 Task: Add the task  Develop a new online tool for online job applications to the section Feedback Collection Sprint in the project AztecBridge and add a Due Date to the respective task as 2024/05/14
Action: Mouse moved to (735, 392)
Screenshot: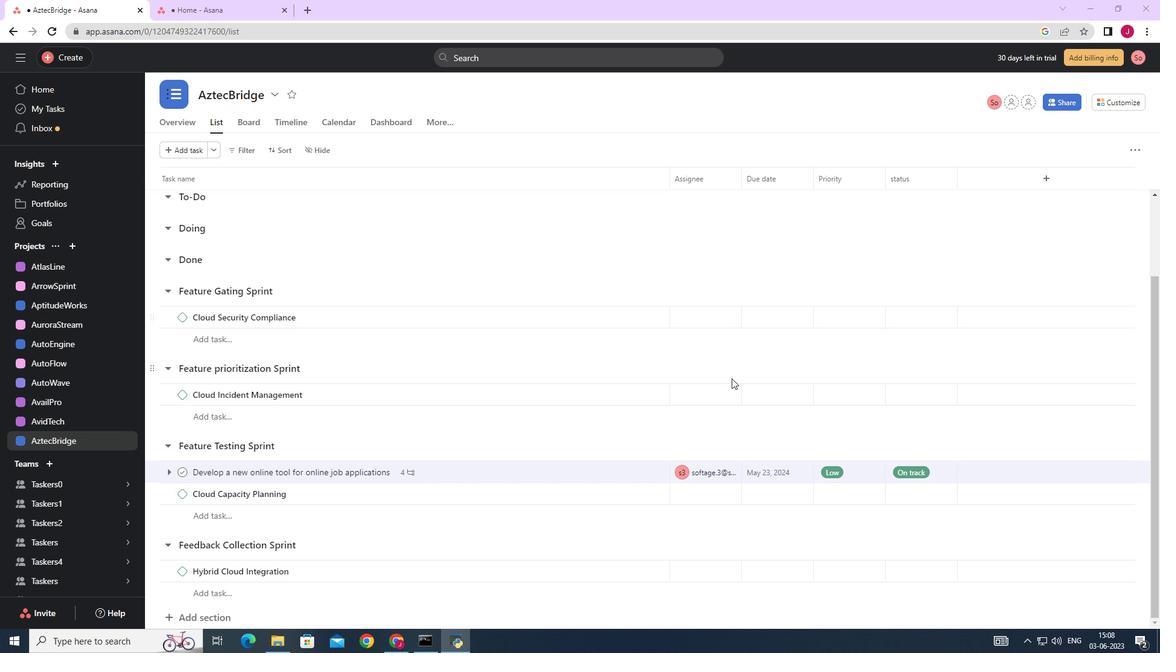 
Action: Mouse scrolled (735, 391) with delta (0, 0)
Screenshot: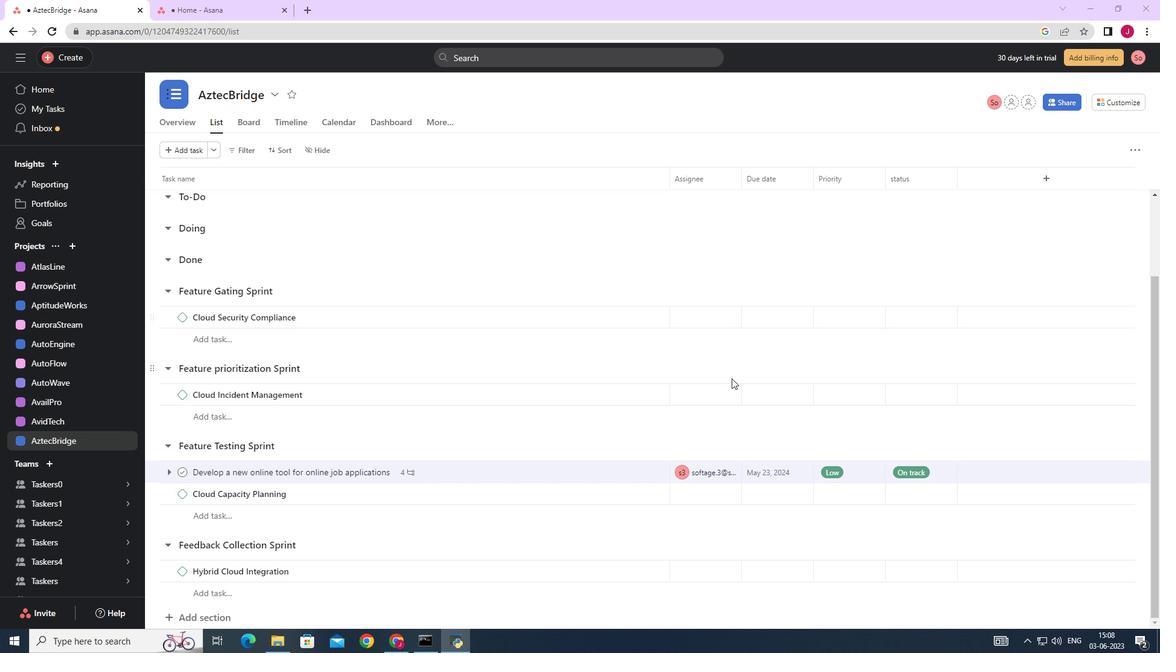 
Action: Mouse scrolled (735, 391) with delta (0, 0)
Screenshot: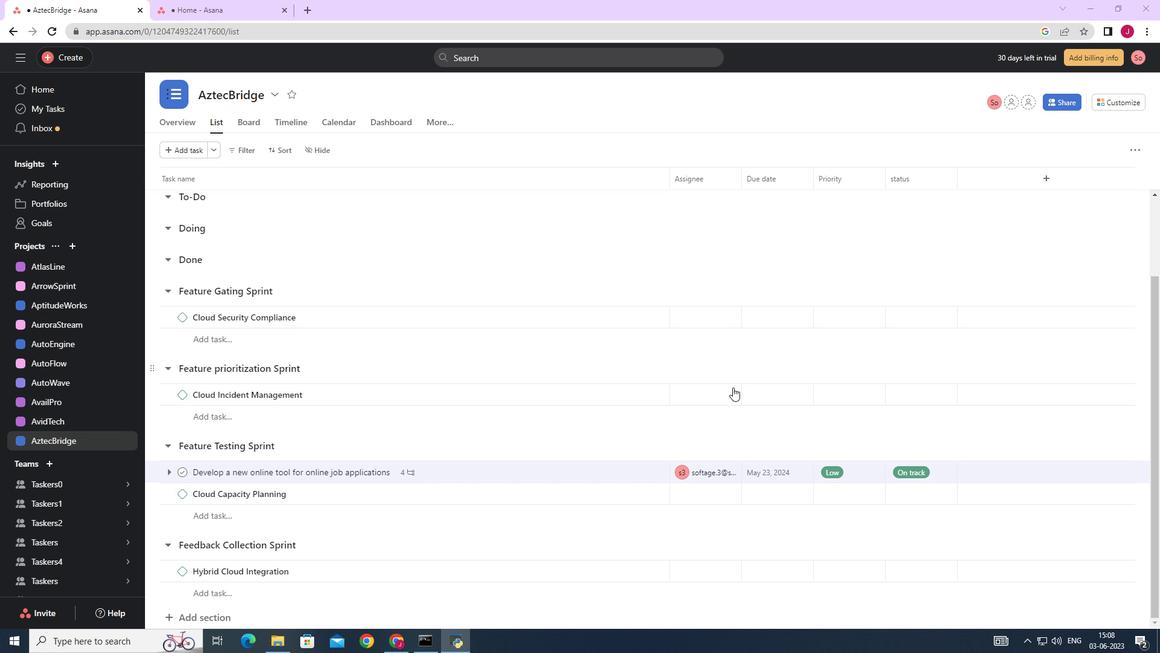 
Action: Mouse scrolled (735, 391) with delta (0, 0)
Screenshot: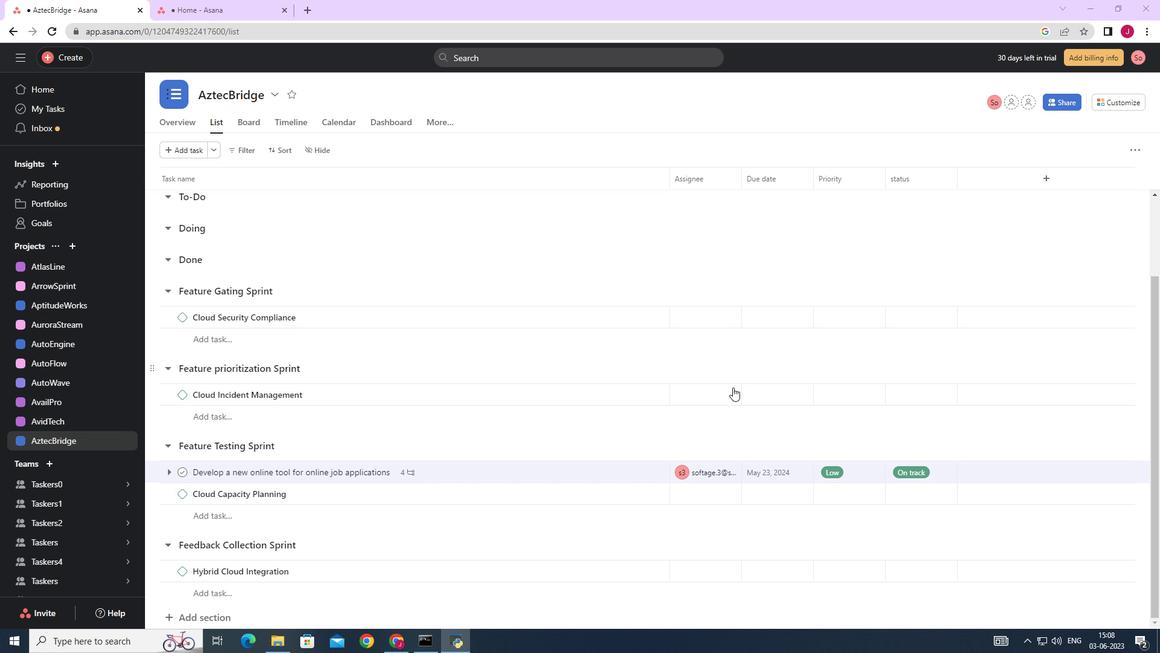 
Action: Mouse moved to (735, 392)
Screenshot: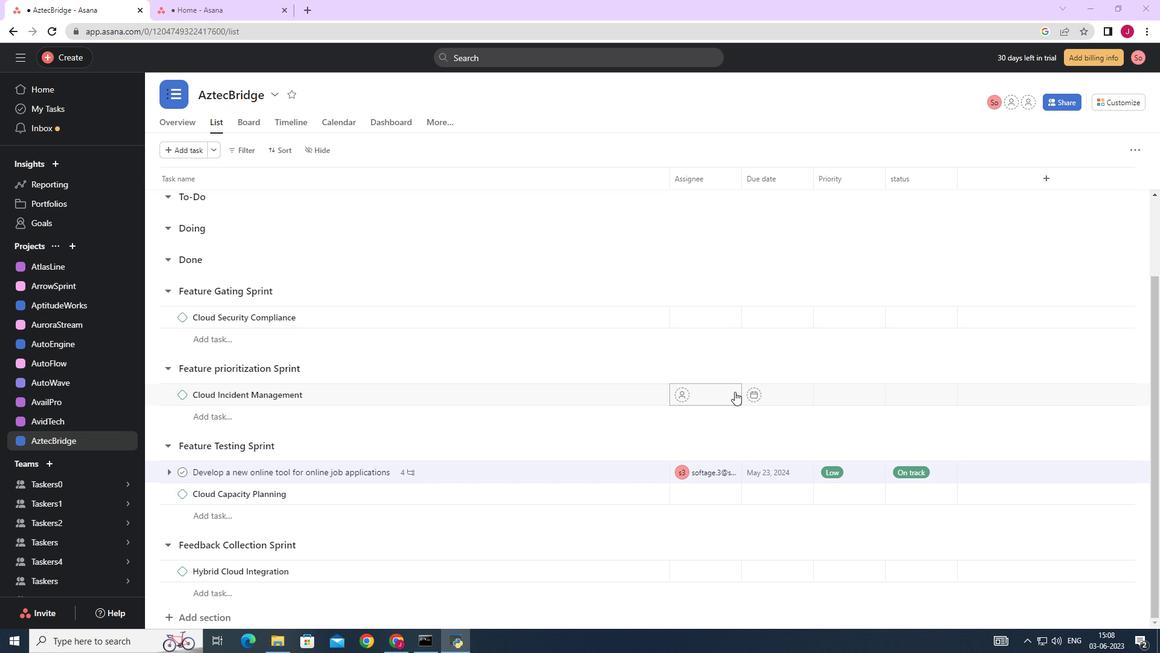 
Action: Mouse scrolled (735, 391) with delta (0, 0)
Screenshot: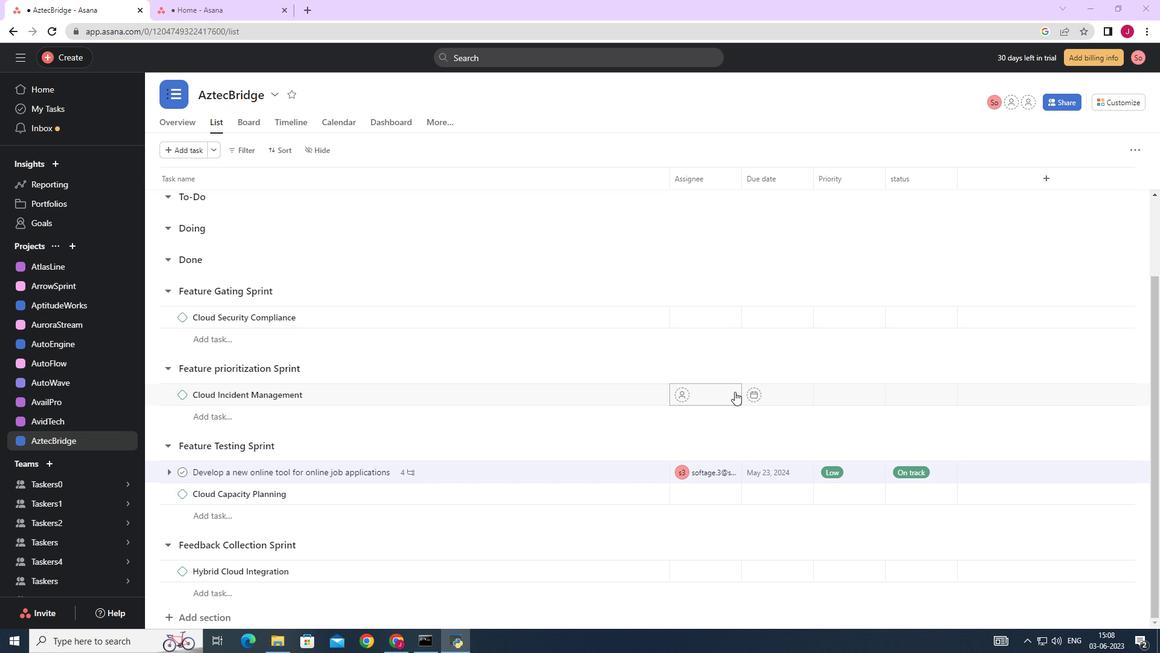 
Action: Mouse moved to (636, 471)
Screenshot: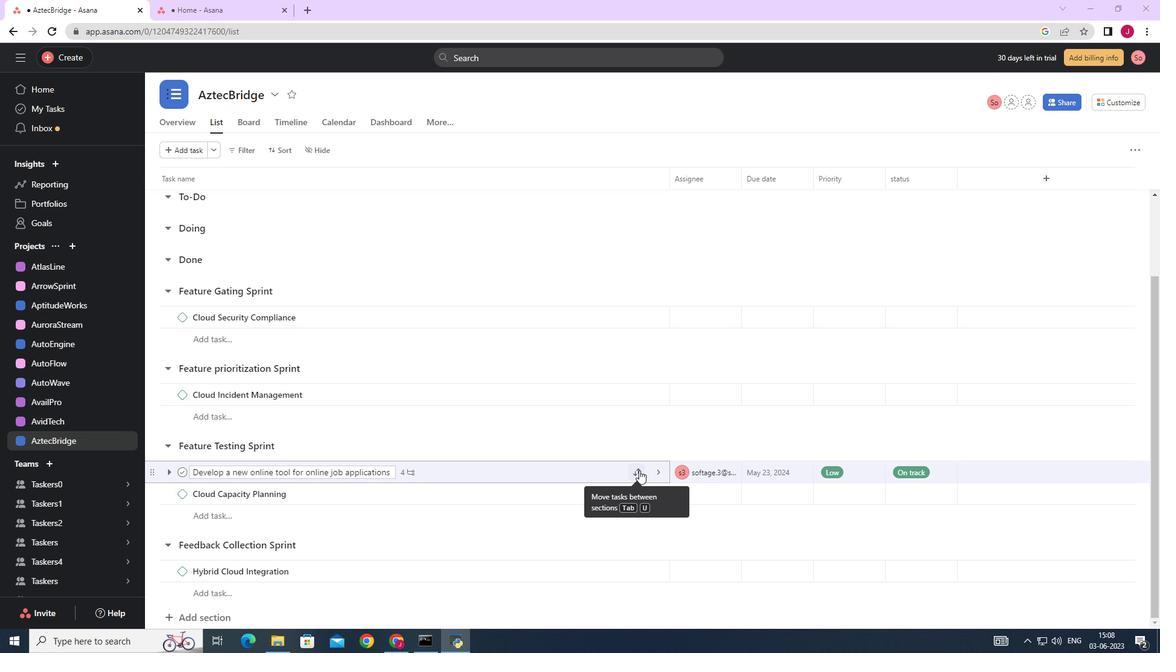 
Action: Mouse pressed left at (636, 471)
Screenshot: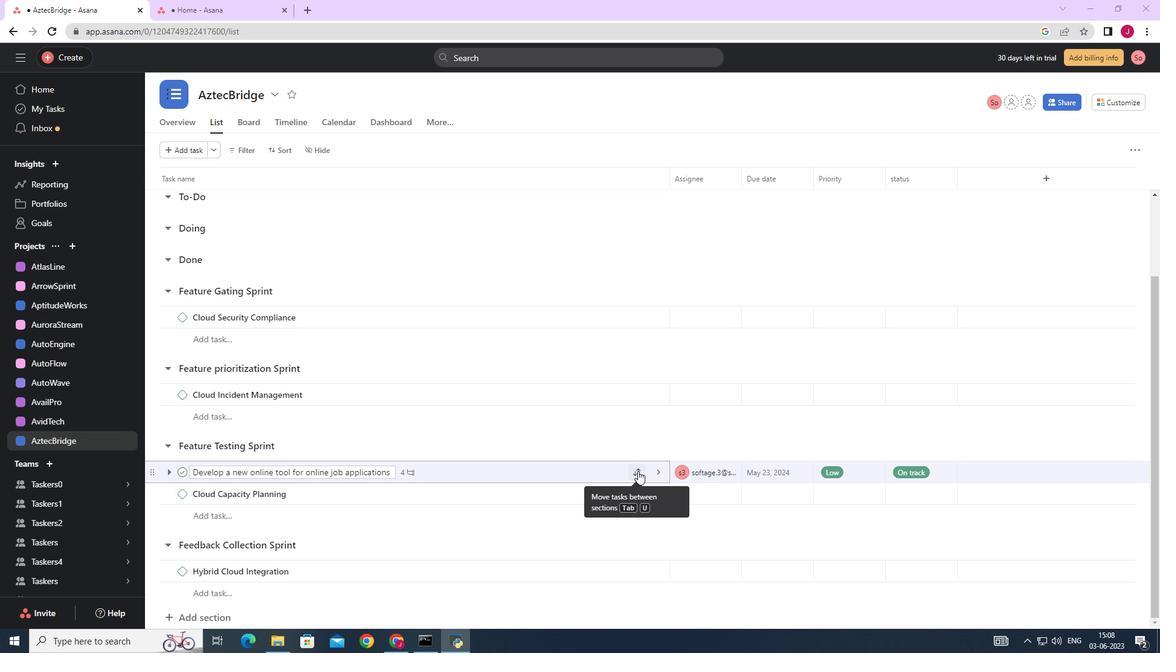 
Action: Mouse moved to (593, 449)
Screenshot: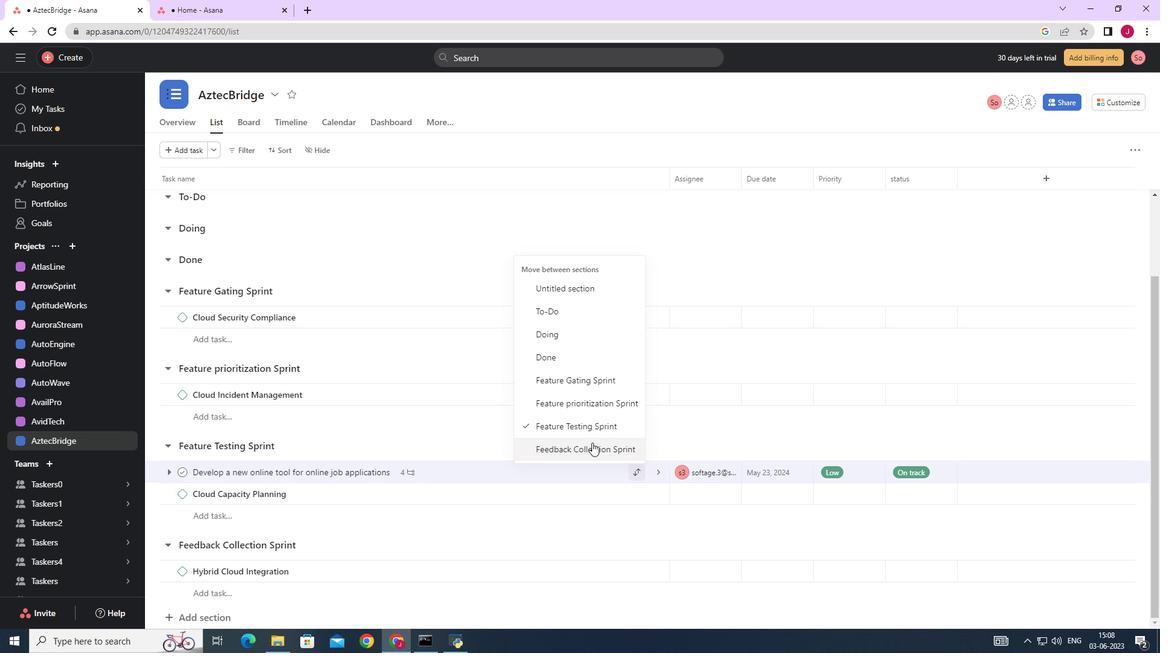 
Action: Mouse pressed left at (593, 449)
Screenshot: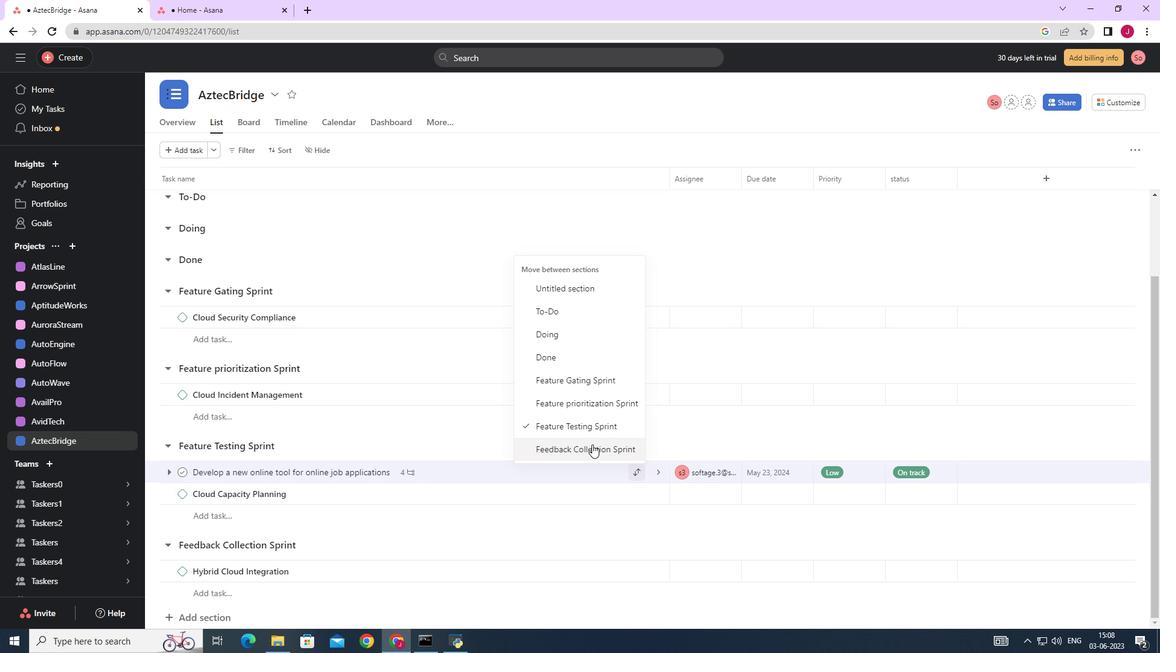 
Action: Mouse moved to (756, 498)
Screenshot: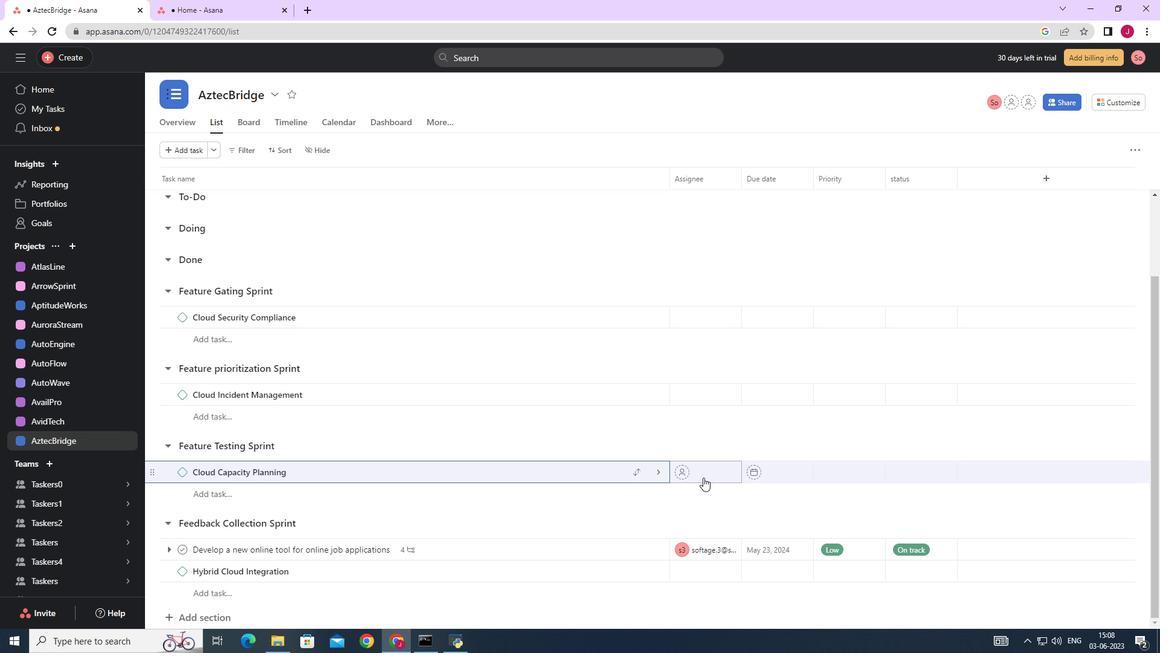 
Action: Mouse scrolled (756, 498) with delta (0, 0)
Screenshot: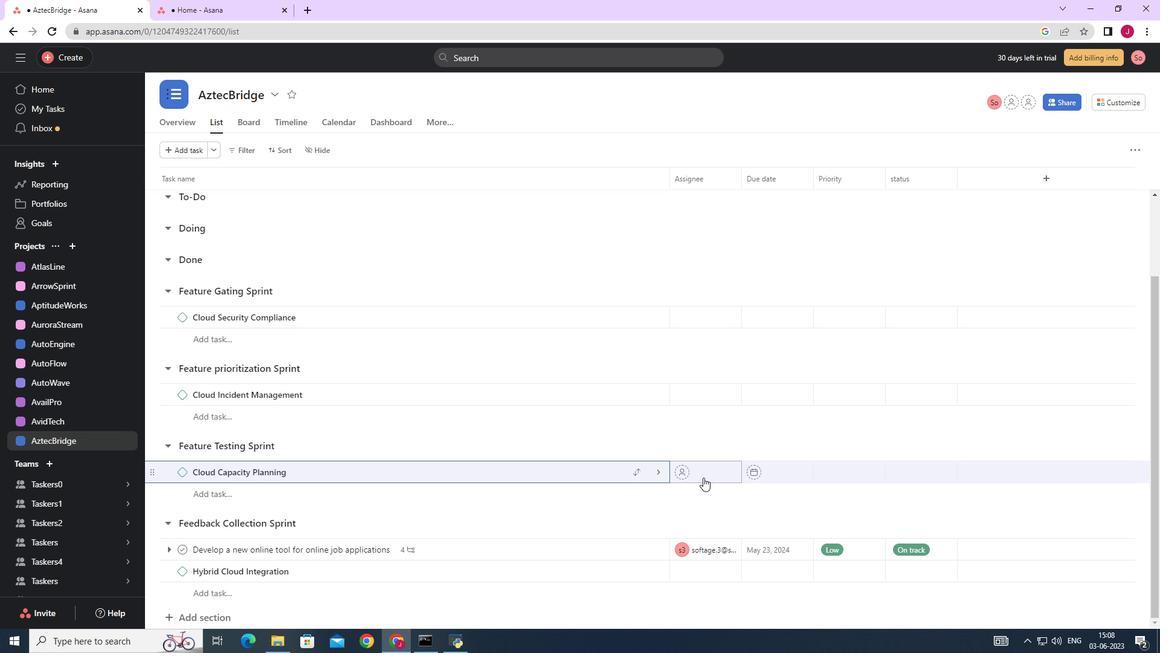 
Action: Mouse moved to (806, 550)
Screenshot: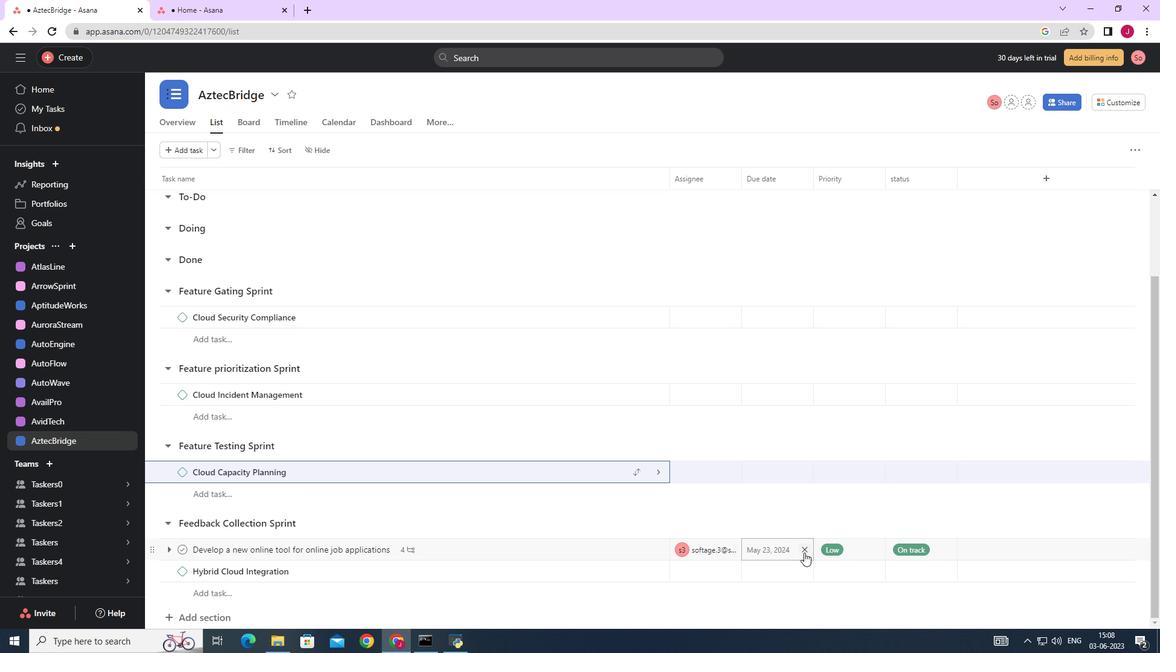 
Action: Mouse pressed left at (806, 550)
Screenshot: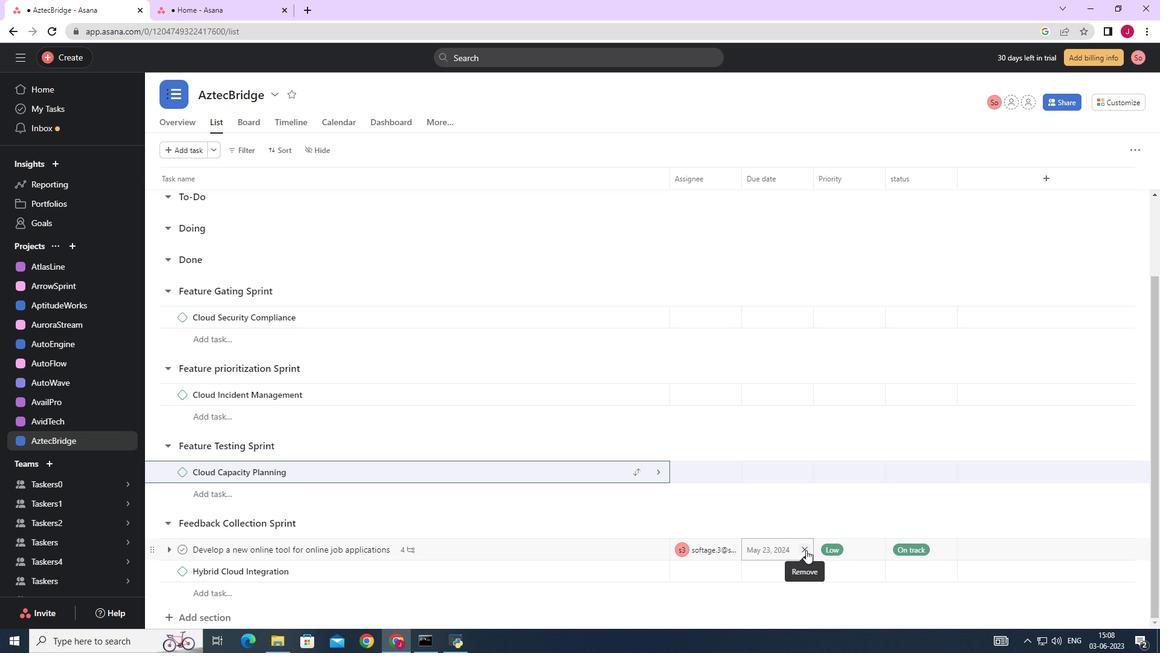 
Action: Mouse moved to (771, 547)
Screenshot: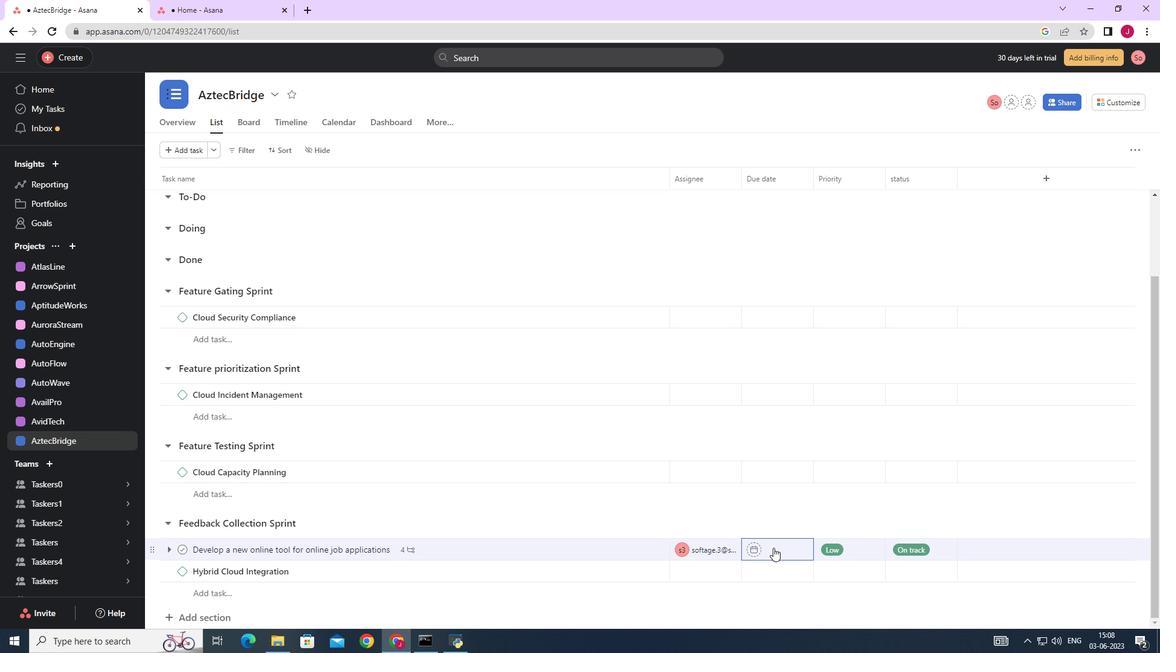 
Action: Mouse pressed left at (771, 547)
Screenshot: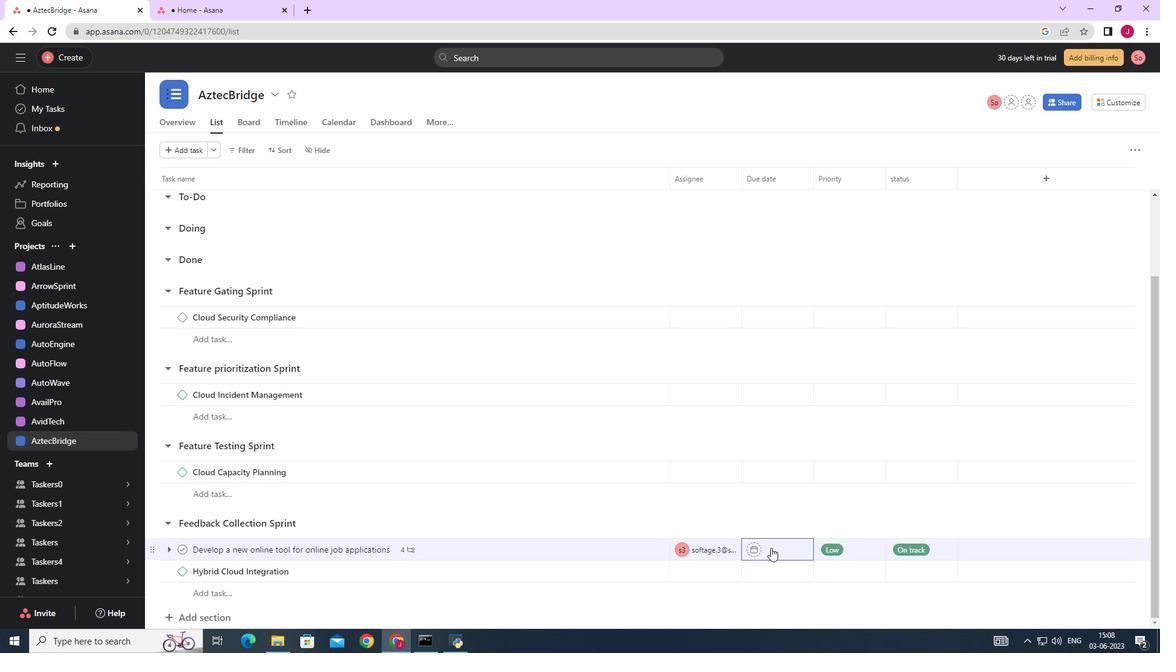 
Action: Mouse moved to (900, 354)
Screenshot: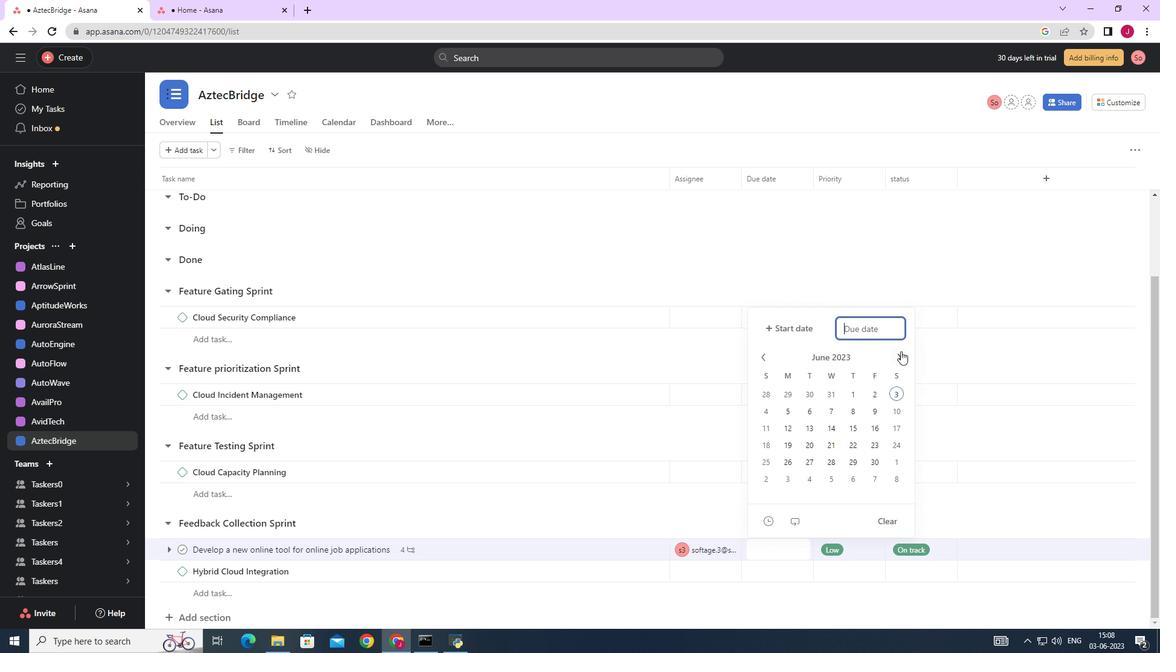 
Action: Mouse pressed left at (900, 354)
Screenshot: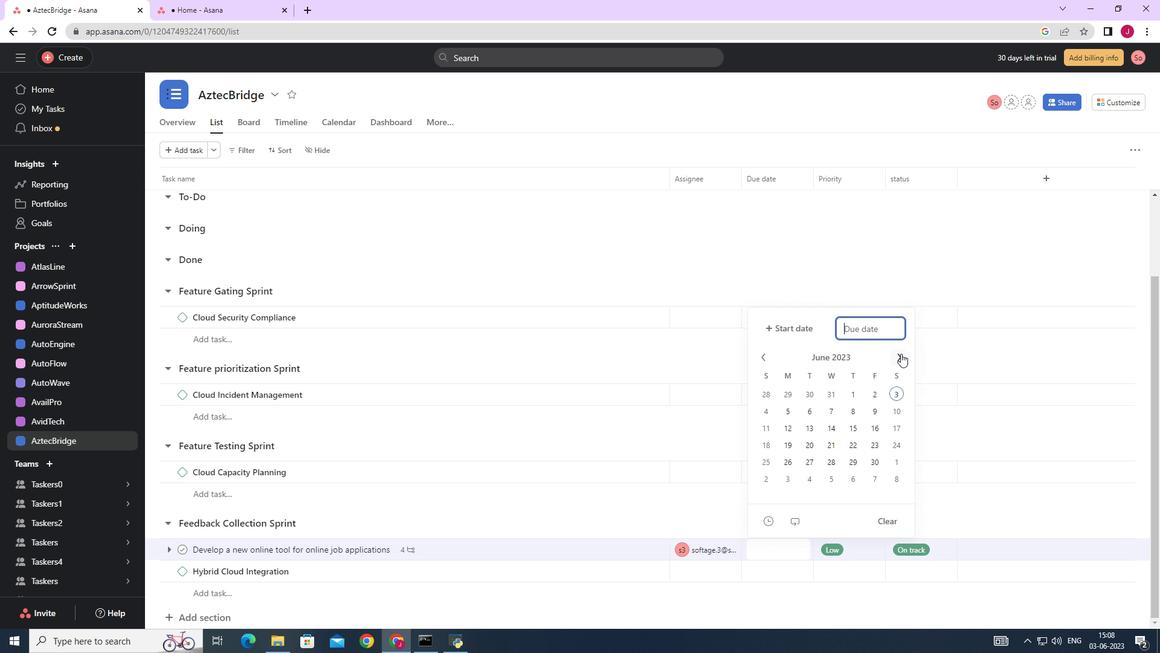 
Action: Mouse pressed left at (900, 354)
Screenshot: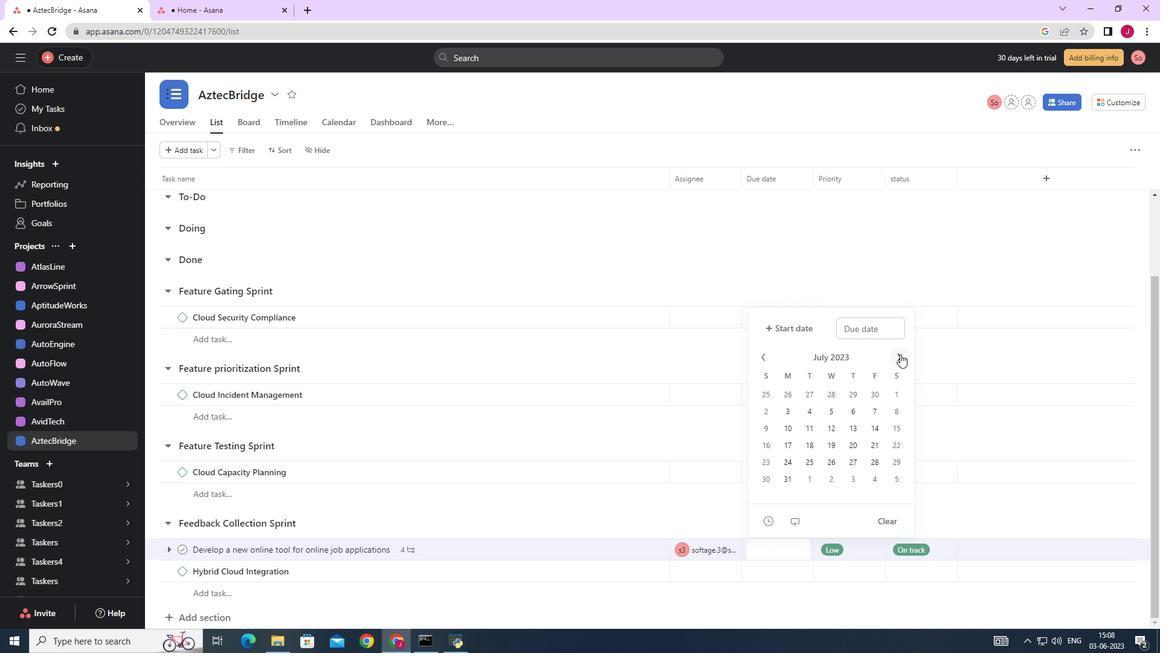
Action: Mouse pressed left at (900, 354)
Screenshot: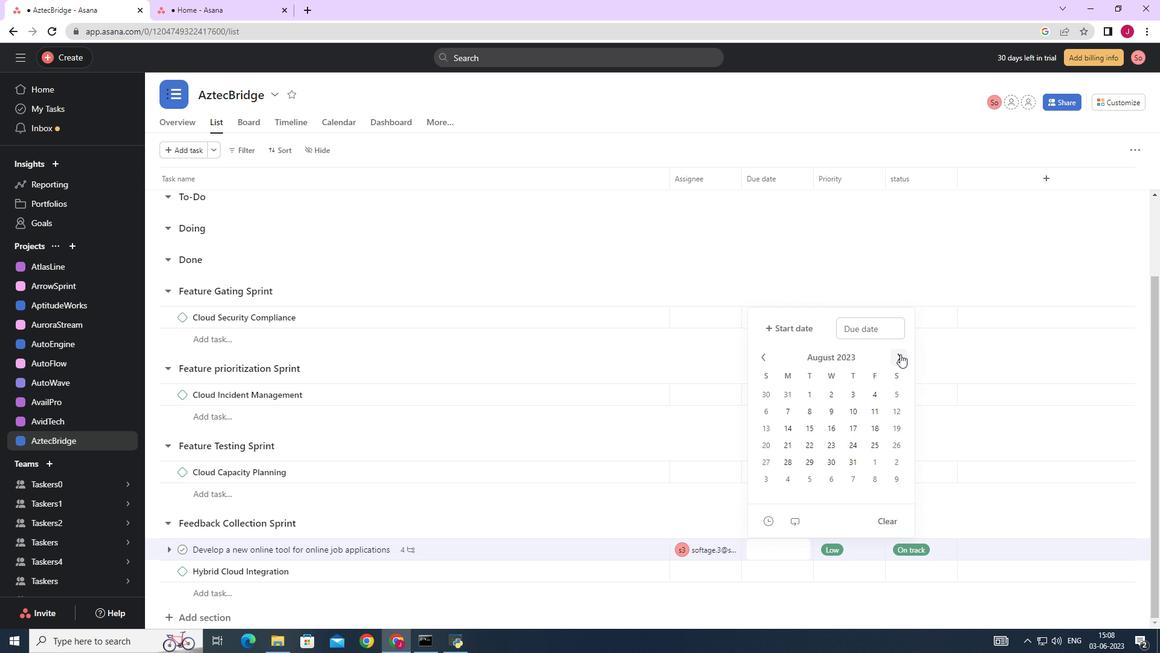 
Action: Mouse pressed left at (900, 354)
Screenshot: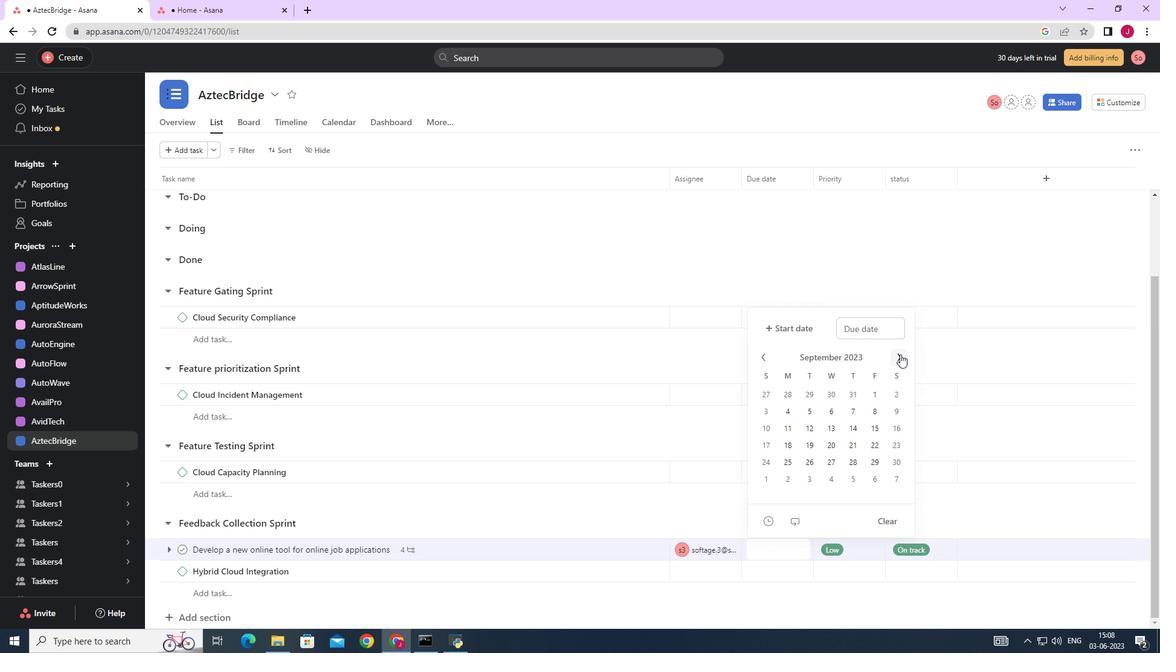 
Action: Mouse pressed left at (900, 354)
Screenshot: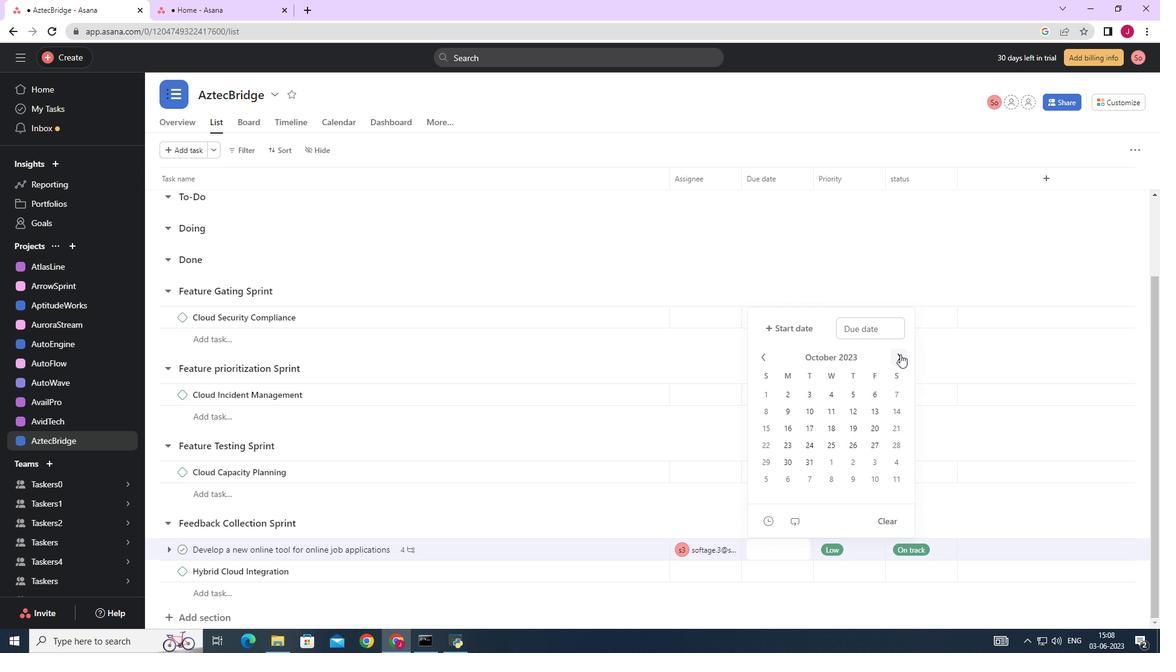 
Action: Mouse pressed left at (900, 354)
Screenshot: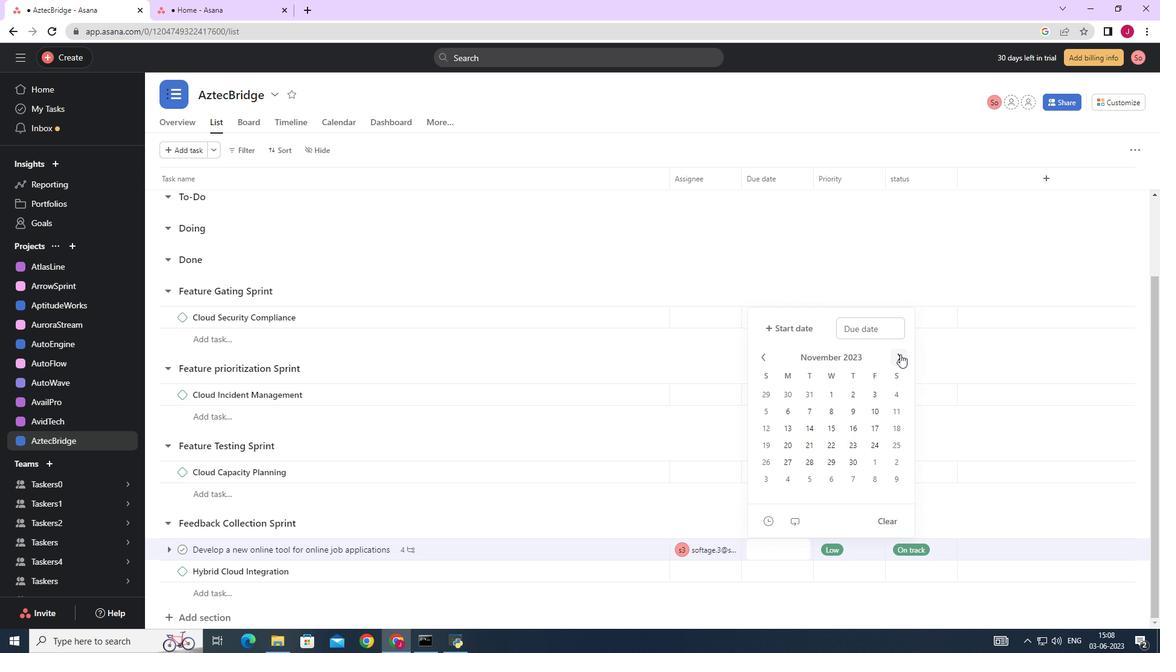 
Action: Mouse pressed left at (900, 354)
Screenshot: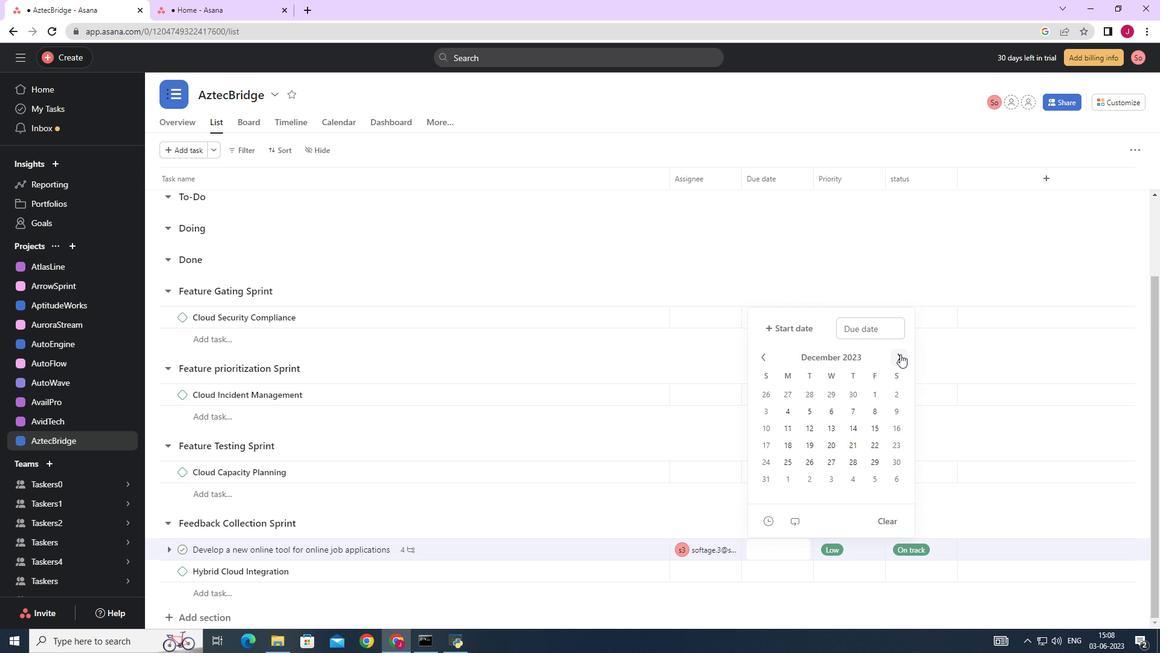 
Action: Mouse pressed left at (900, 354)
Screenshot: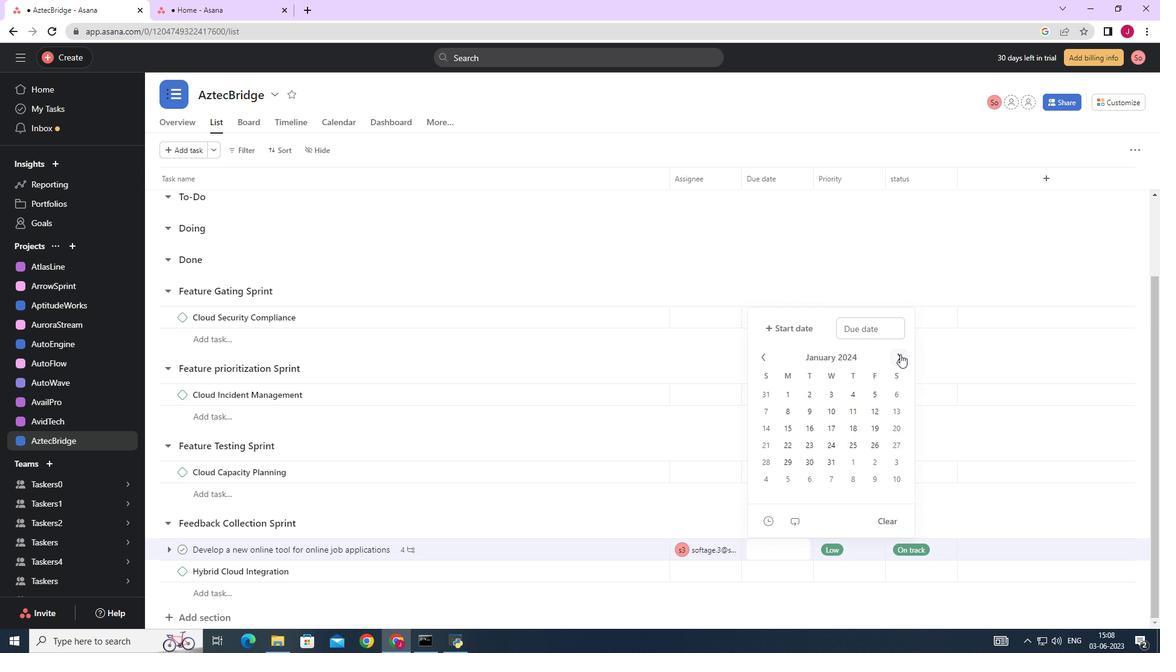 
Action: Mouse pressed left at (900, 354)
Screenshot: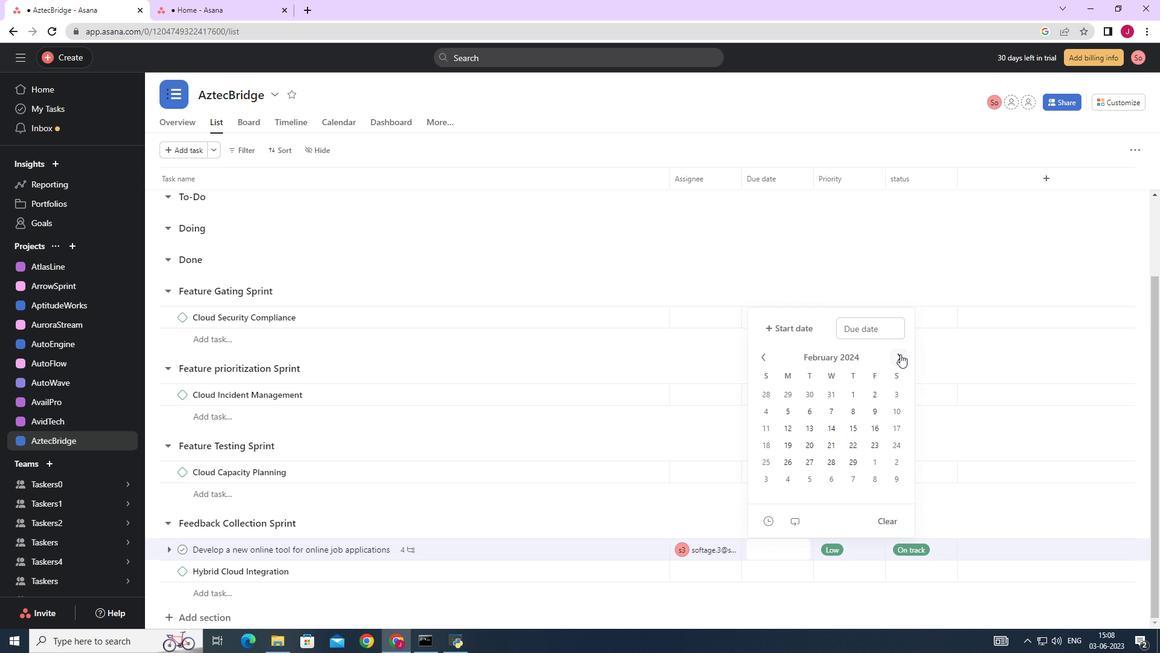 
Action: Mouse pressed left at (900, 354)
Screenshot: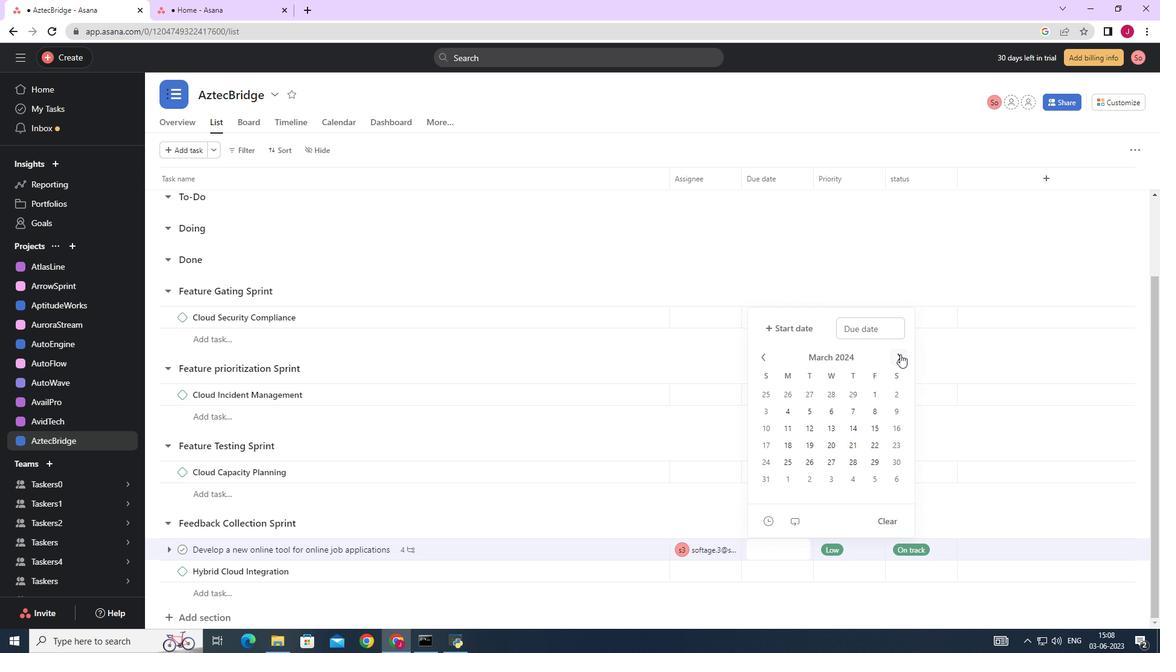 
Action: Mouse pressed left at (900, 354)
Screenshot: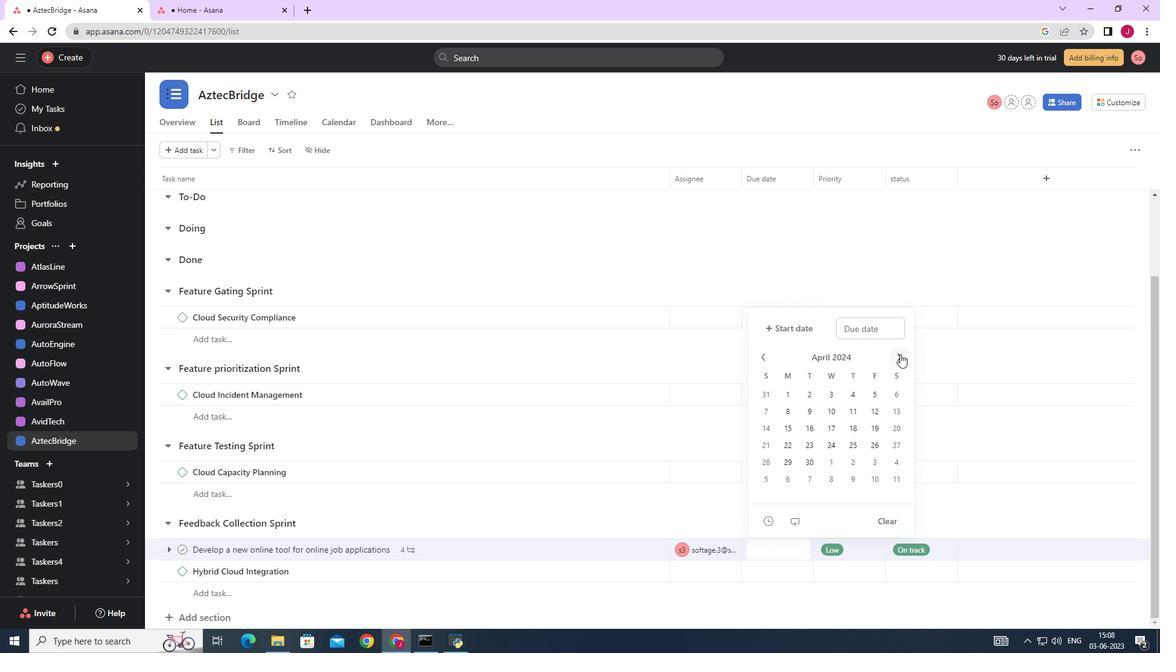 
Action: Mouse moved to (812, 423)
Screenshot: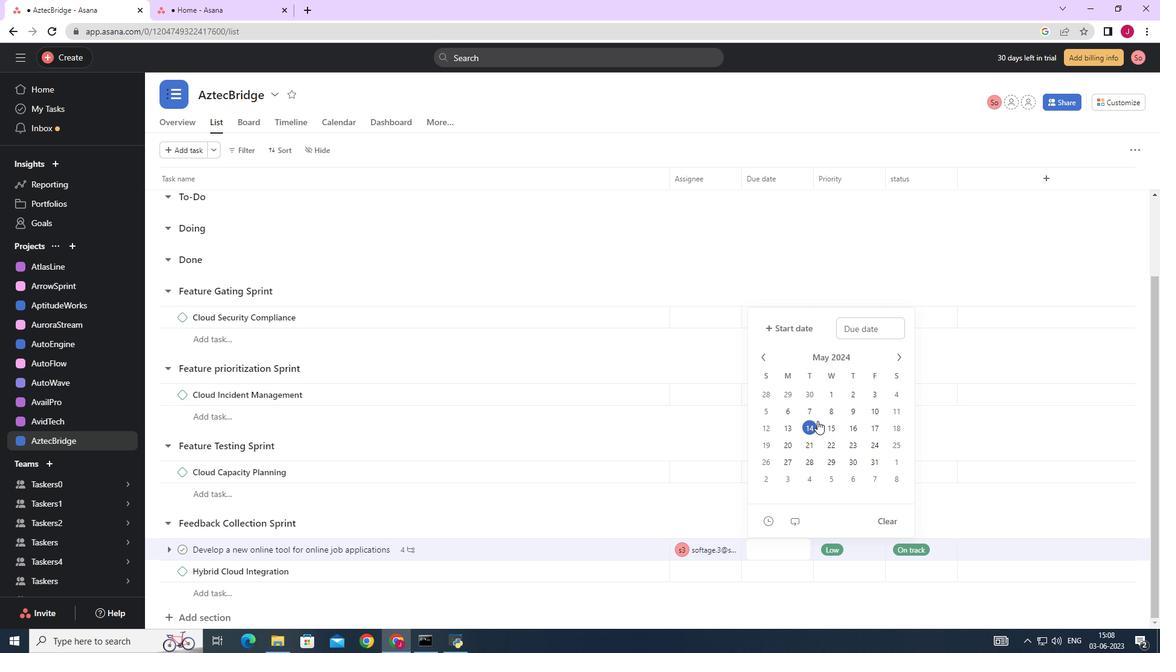 
Action: Mouse pressed left at (812, 423)
Screenshot: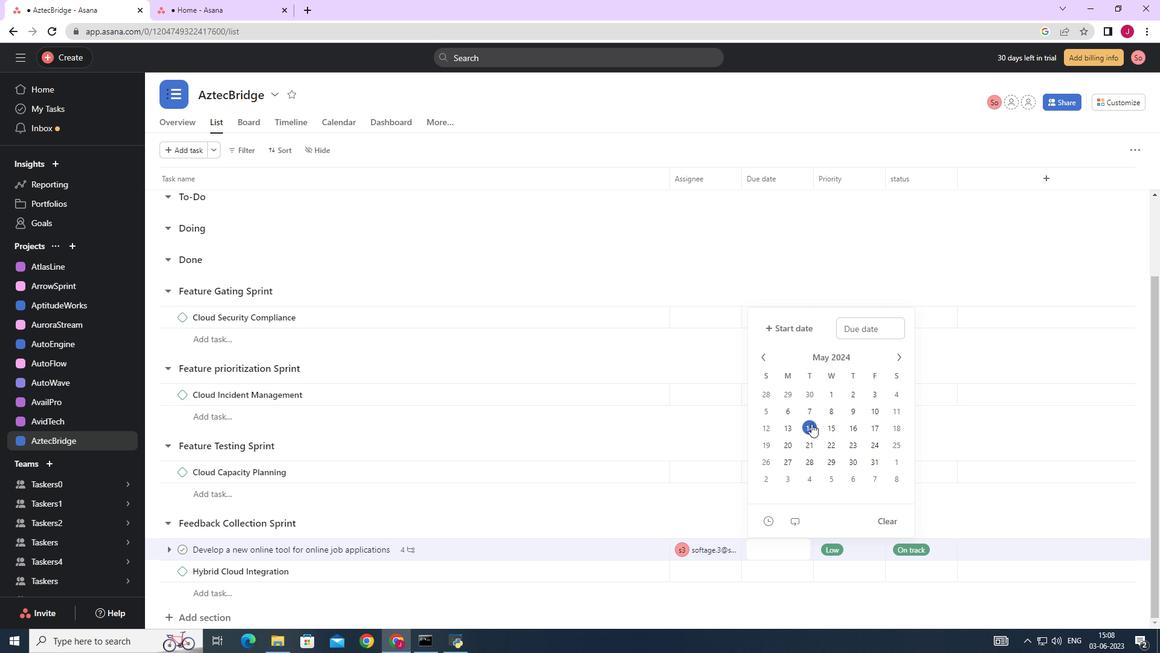 
Action: Mouse moved to (997, 263)
Screenshot: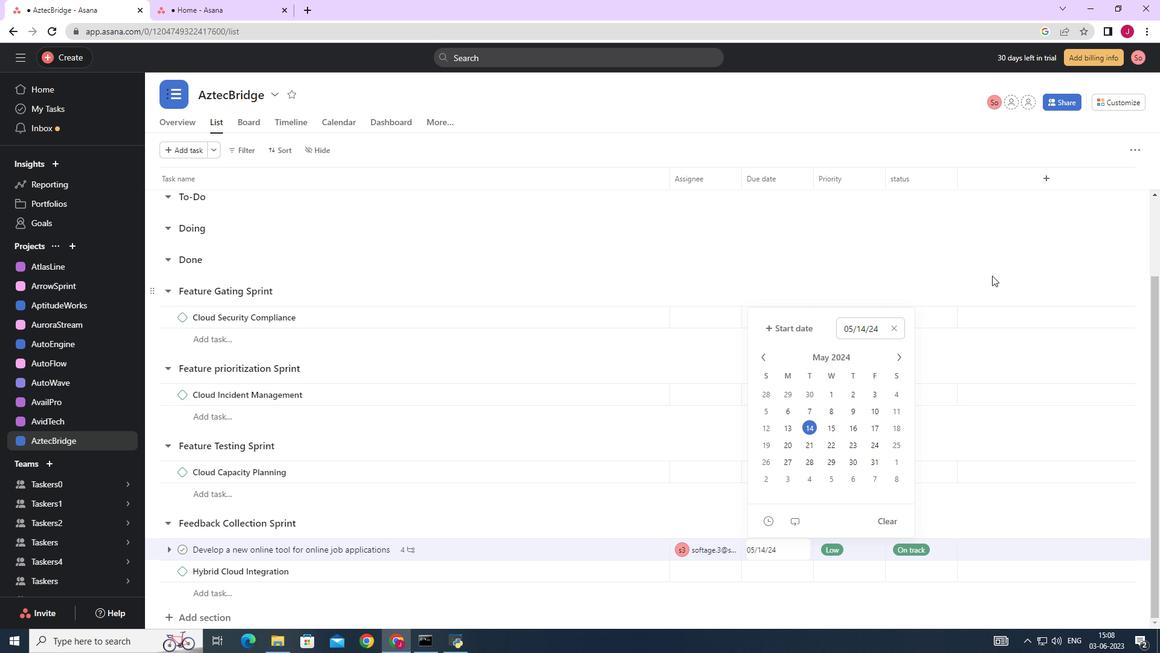
Action: Mouse pressed left at (997, 263)
Screenshot: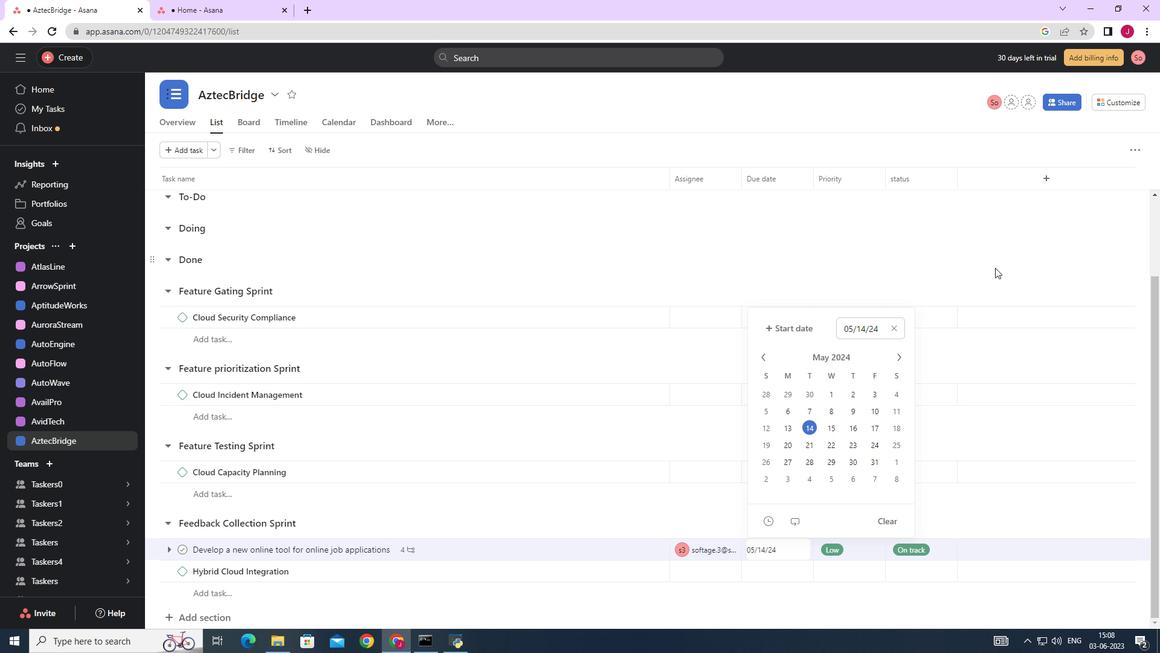 
Action: Mouse moved to (992, 263)
Screenshot: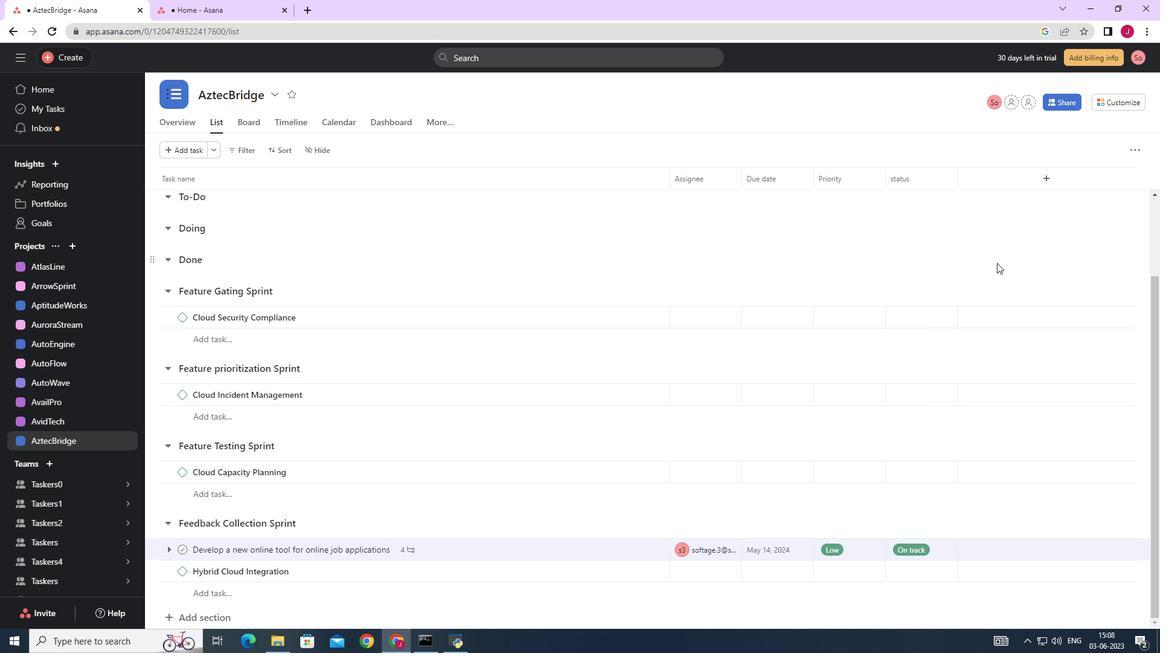 
